 Task: Set up auto-archiving for the calendar with a custom location and parameters.
Action: Mouse moved to (17, 51)
Screenshot: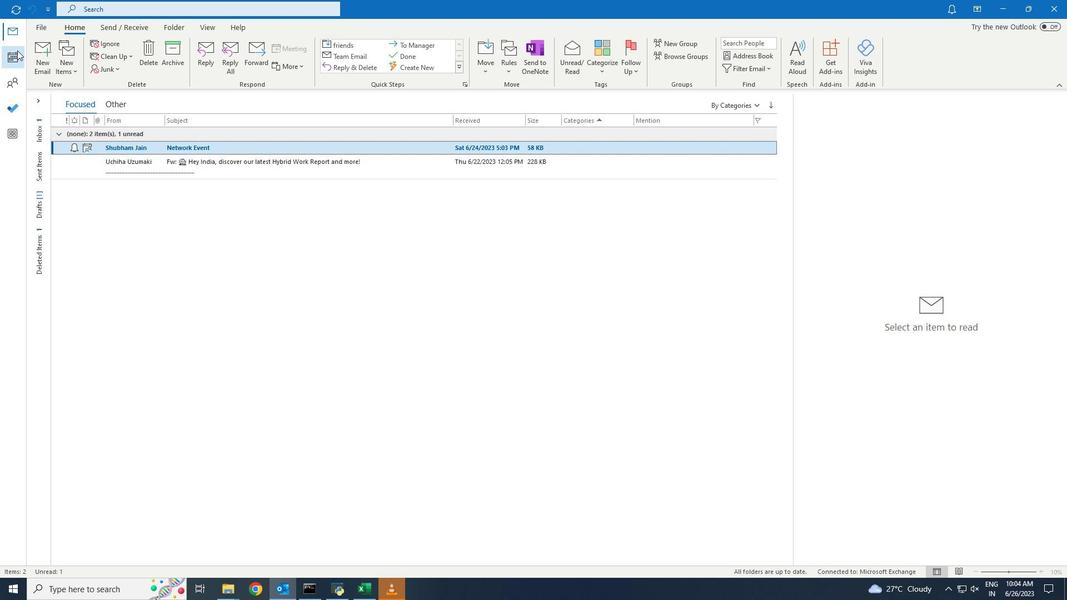 
Action: Mouse pressed left at (17, 51)
Screenshot: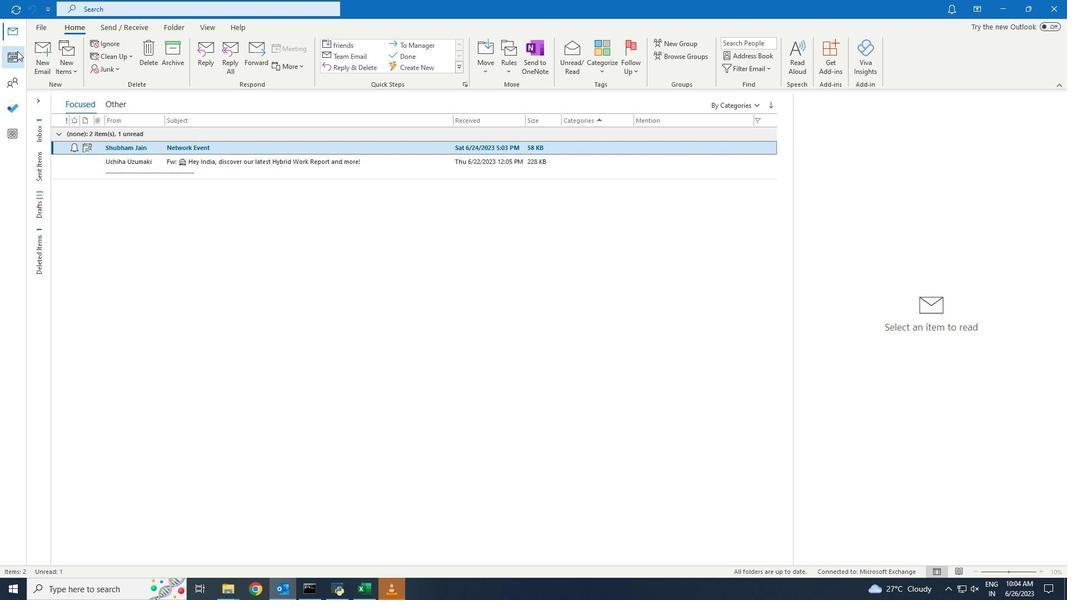 
Action: Mouse moved to (211, 115)
Screenshot: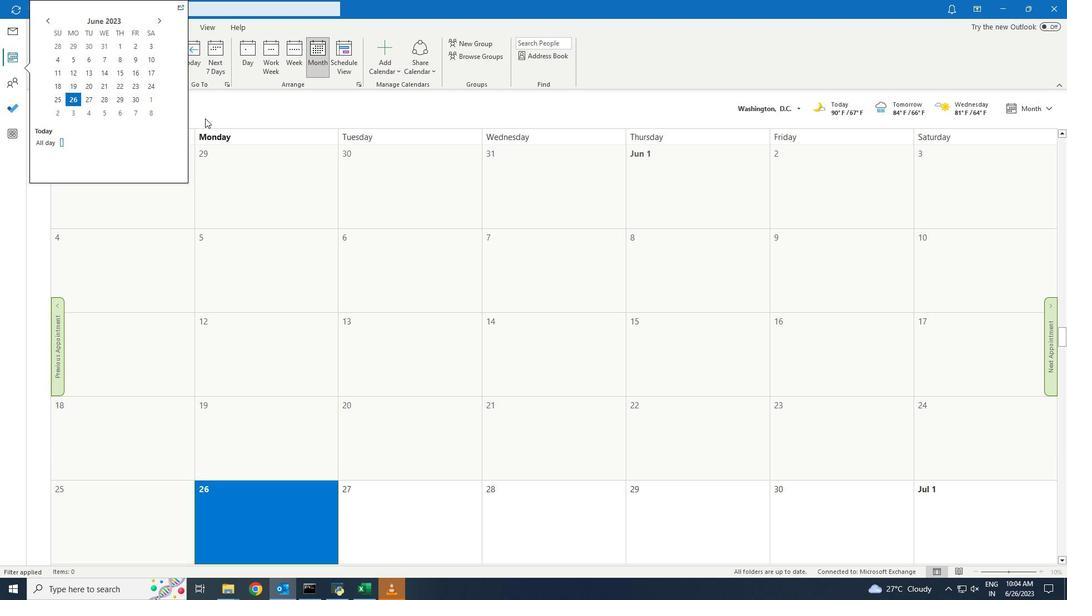 
Action: Mouse pressed left at (211, 115)
Screenshot: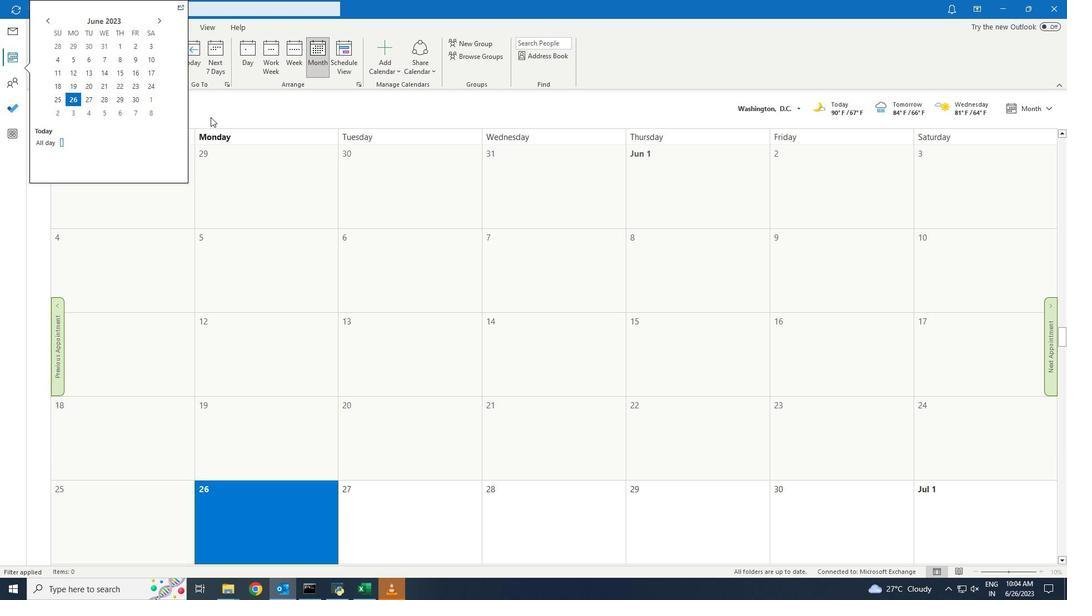 
Action: Mouse moved to (175, 26)
Screenshot: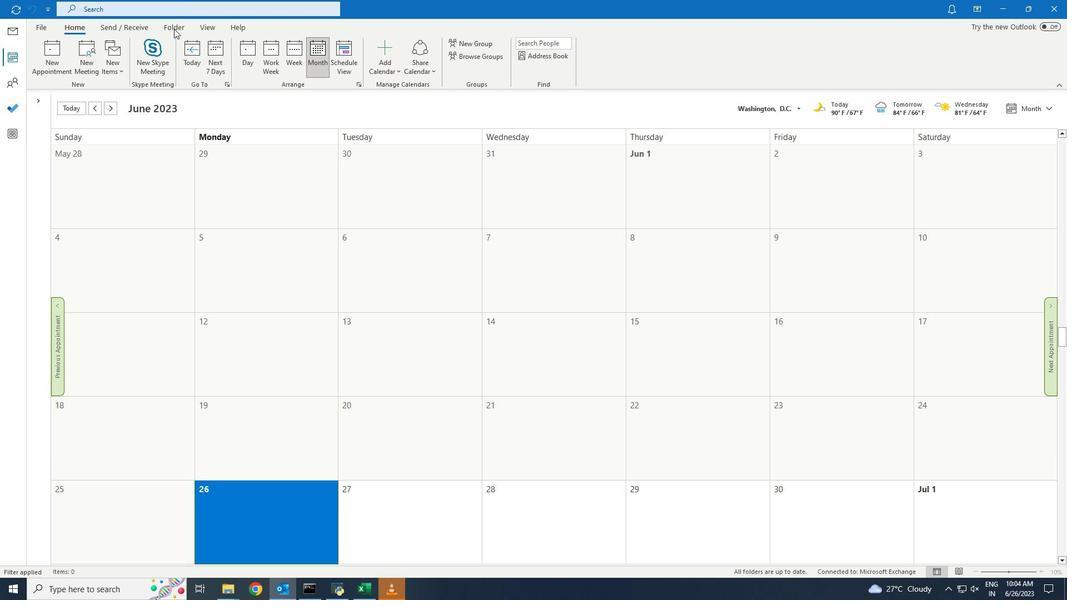 
Action: Mouse pressed left at (175, 26)
Screenshot: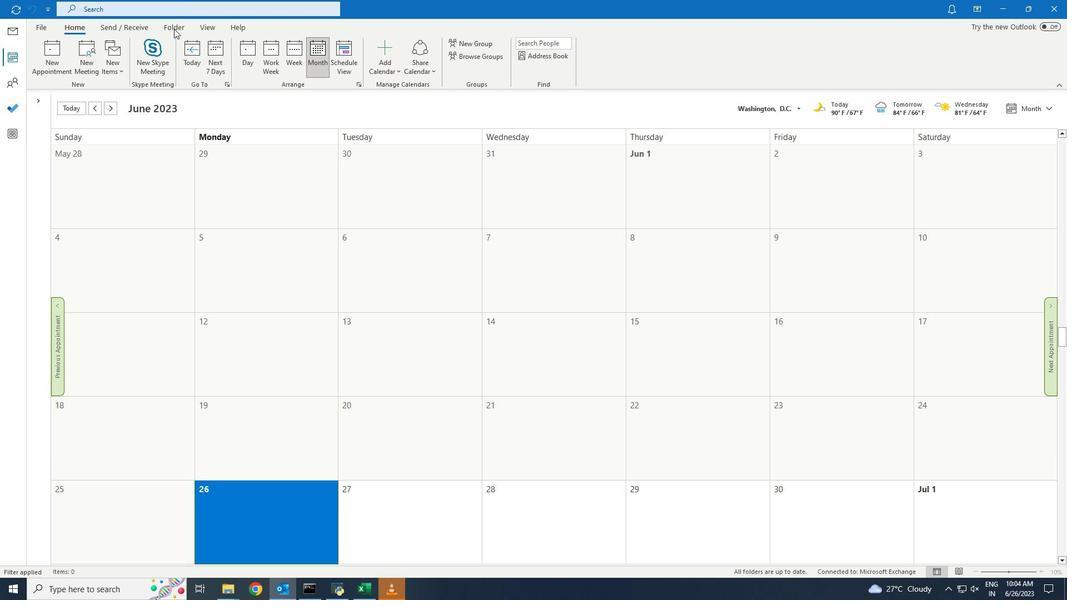 
Action: Mouse moved to (255, 60)
Screenshot: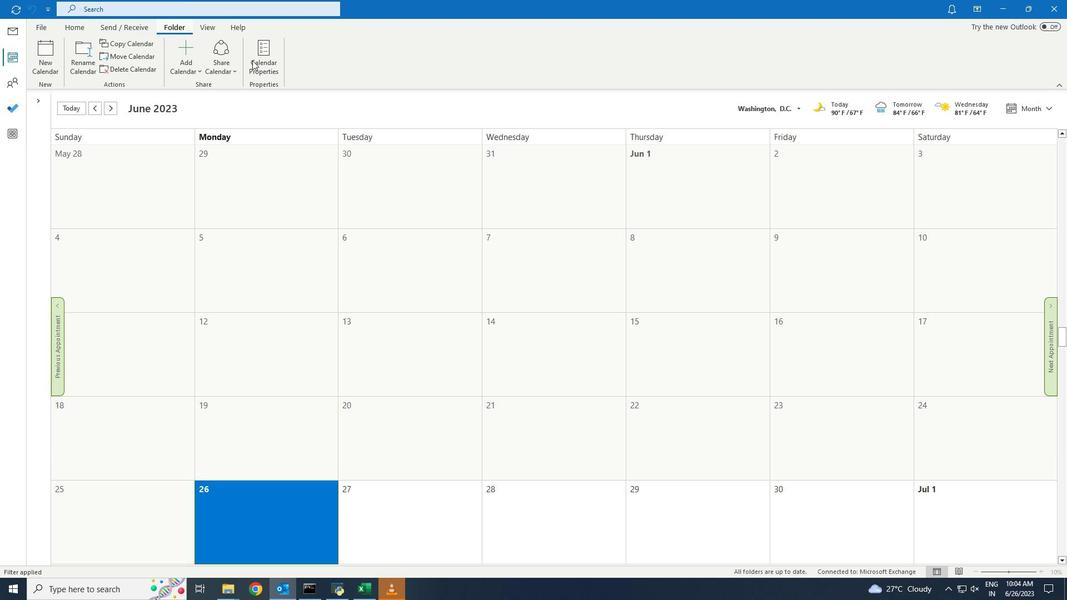 
Action: Mouse pressed left at (255, 60)
Screenshot: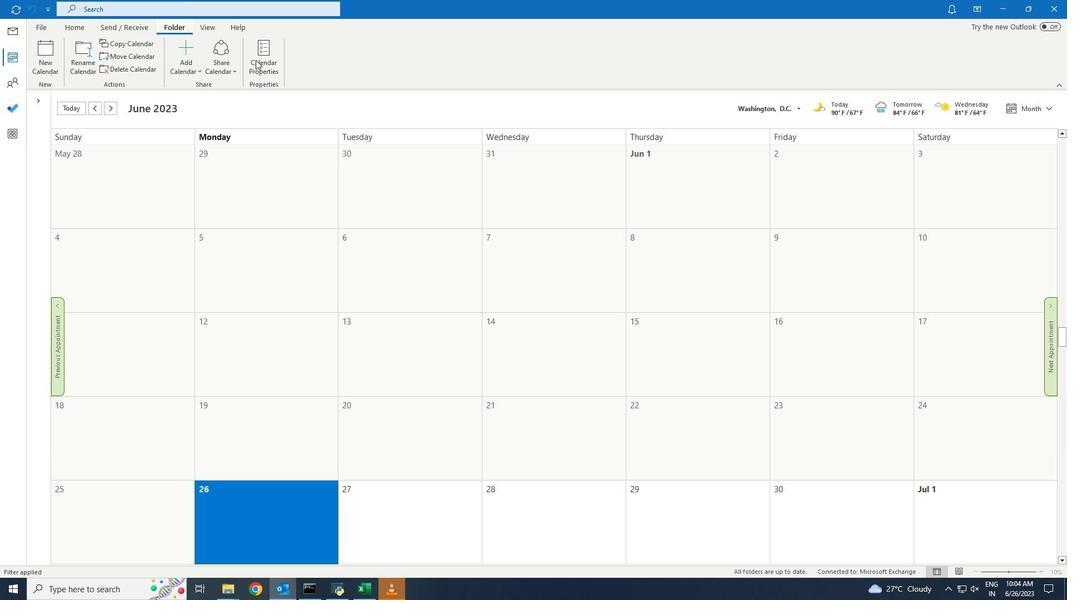 
Action: Mouse moved to (491, 161)
Screenshot: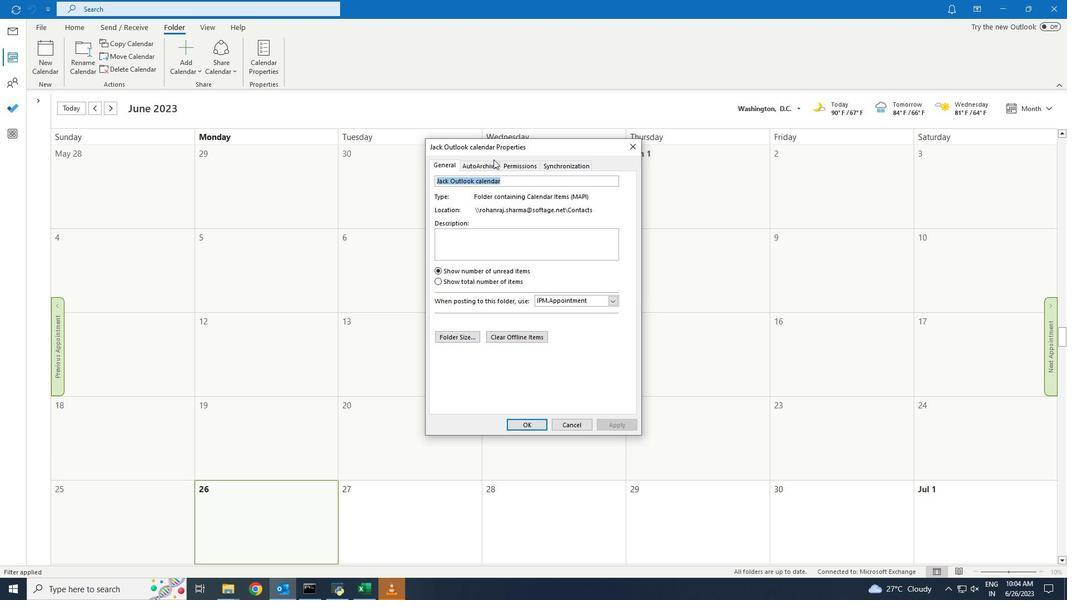 
Action: Mouse pressed left at (491, 161)
Screenshot: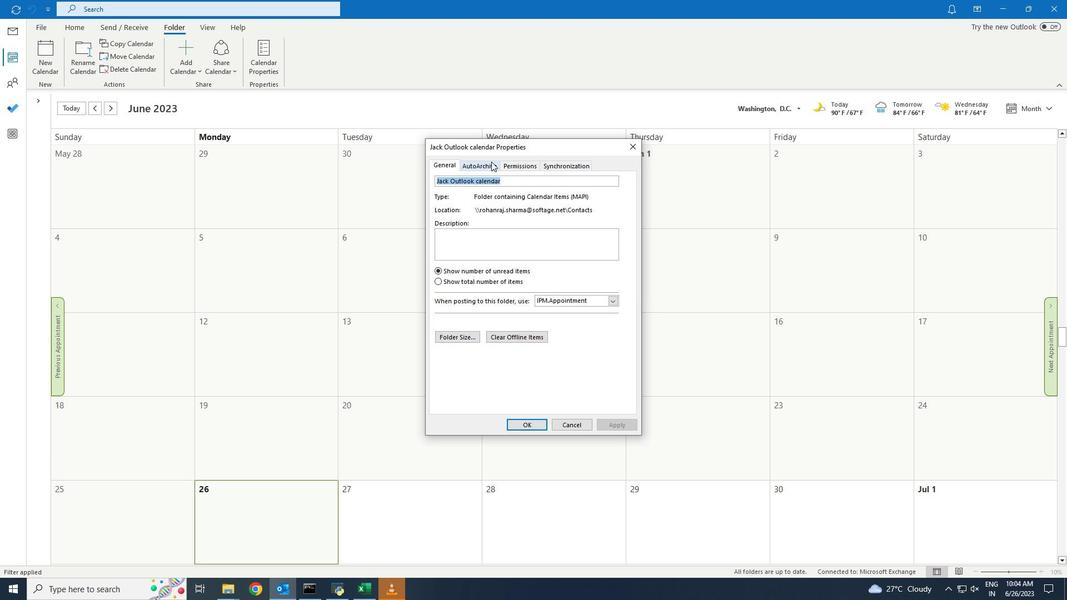 
Action: Mouse moved to (451, 247)
Screenshot: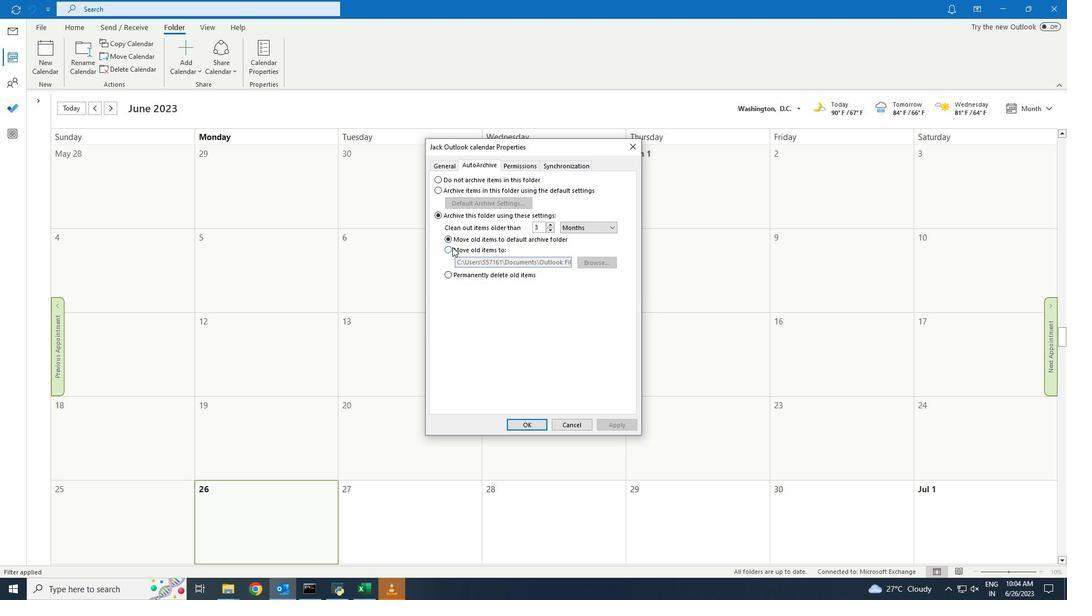 
Action: Mouse pressed left at (451, 247)
Screenshot: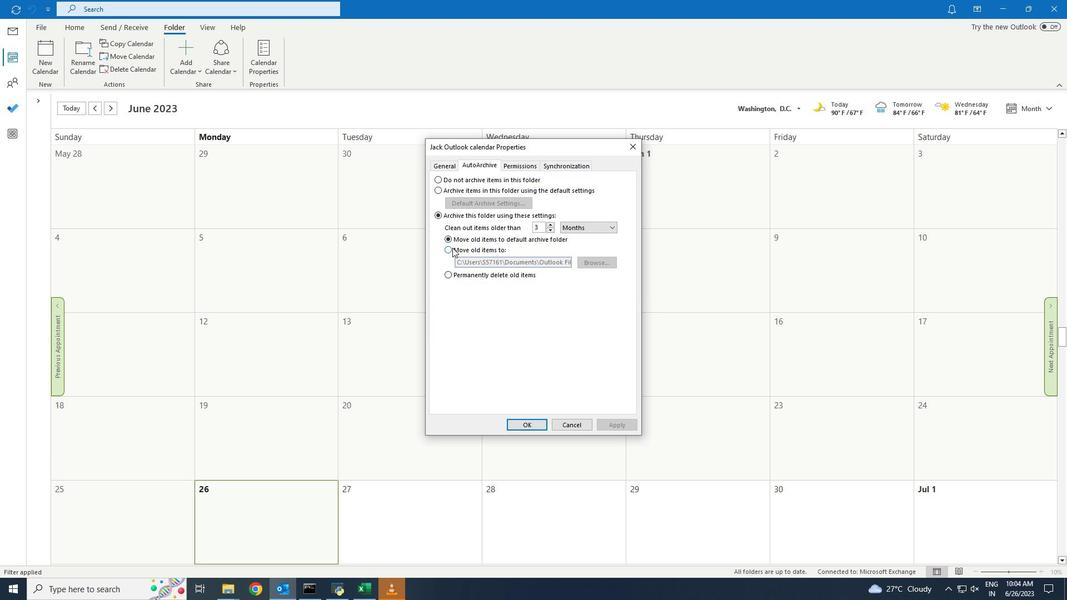 
Action: Mouse moved to (603, 264)
Screenshot: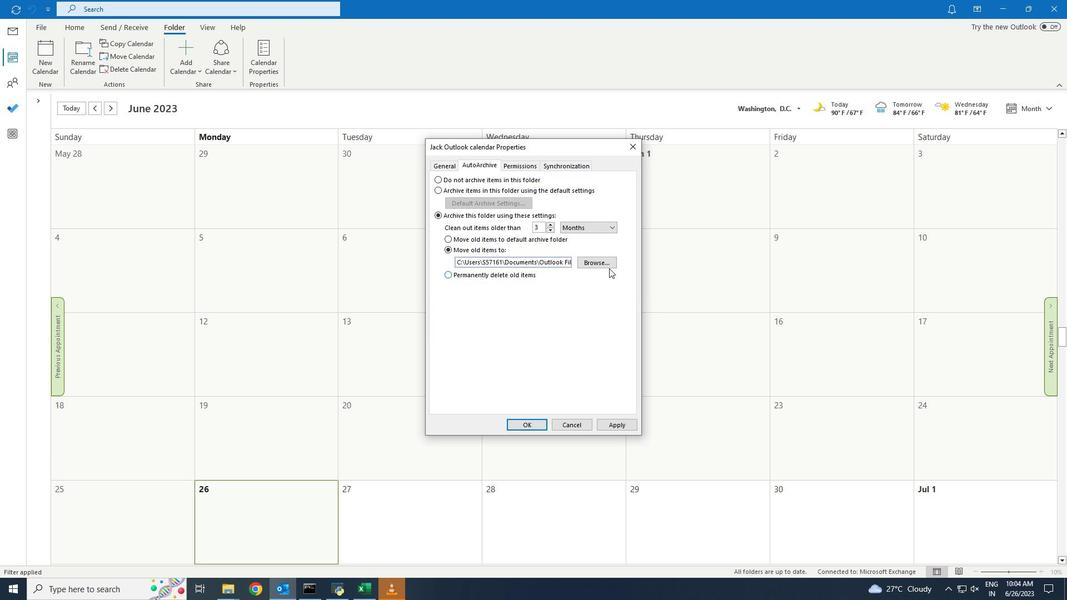 
Action: Mouse pressed left at (603, 264)
Screenshot: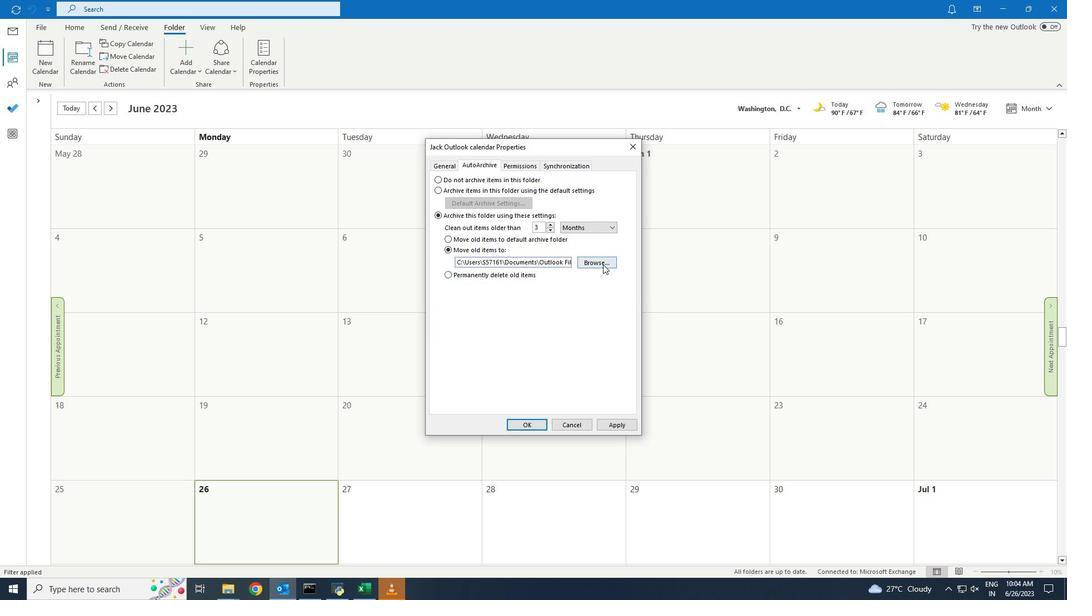 
Action: Mouse moved to (482, 273)
Screenshot: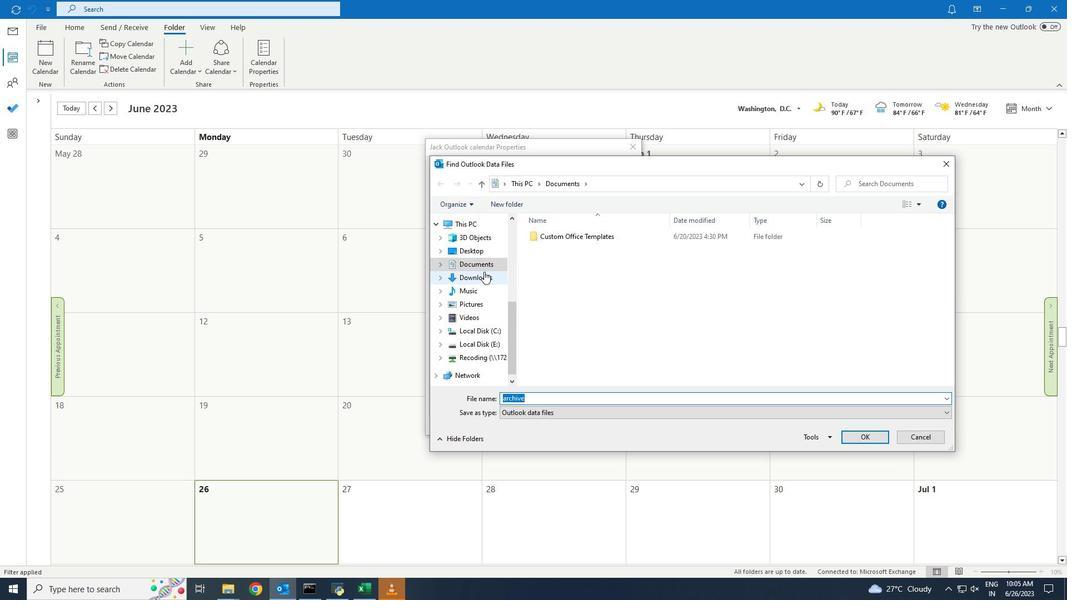 
Action: Mouse pressed left at (482, 273)
Screenshot: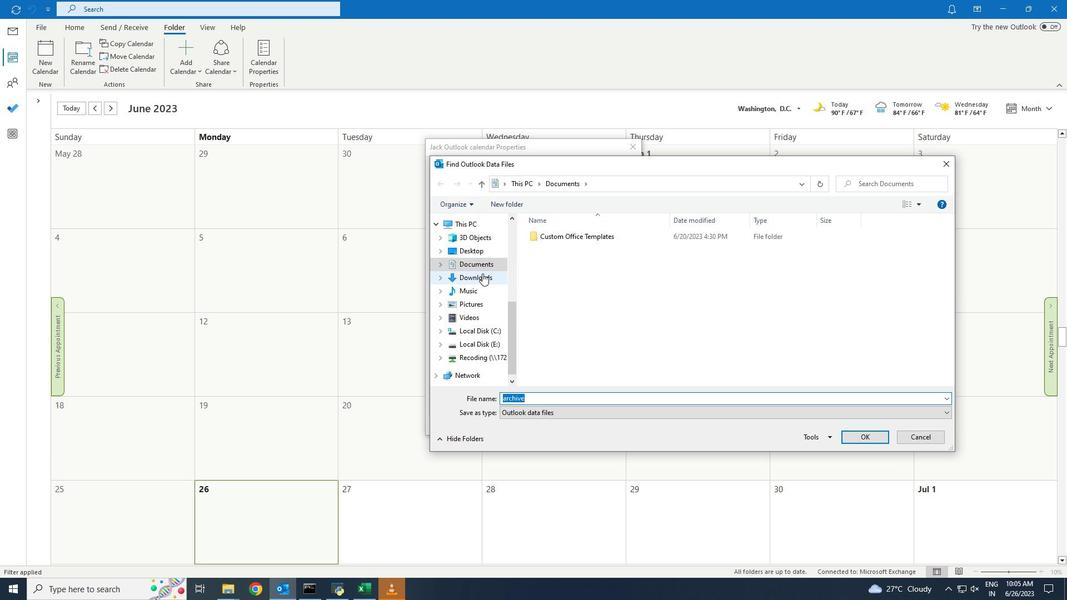 
Action: Mouse moved to (859, 436)
Screenshot: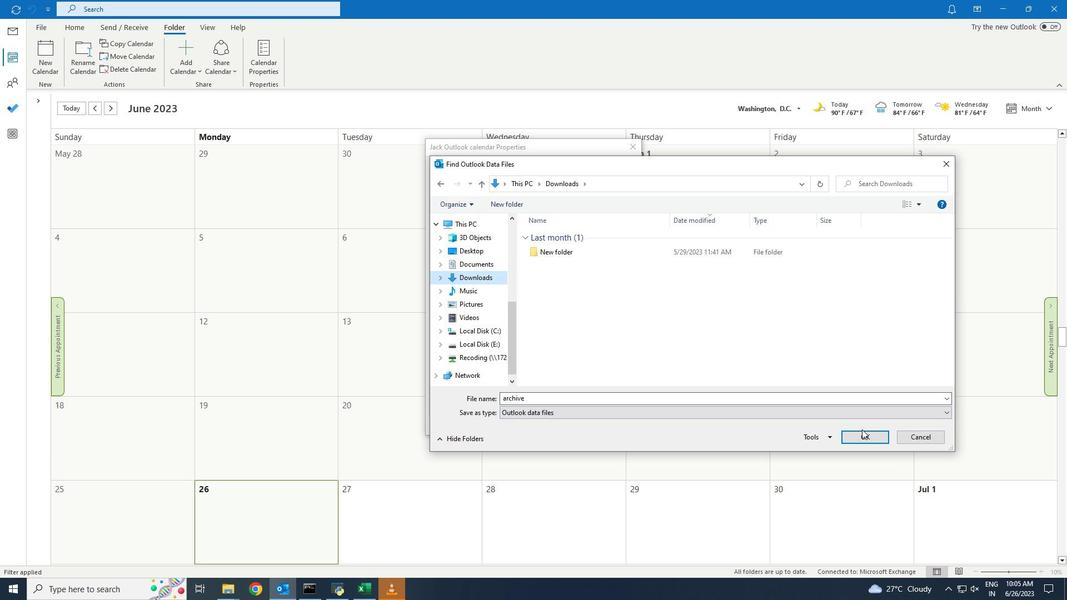 
Action: Mouse pressed left at (859, 436)
Screenshot: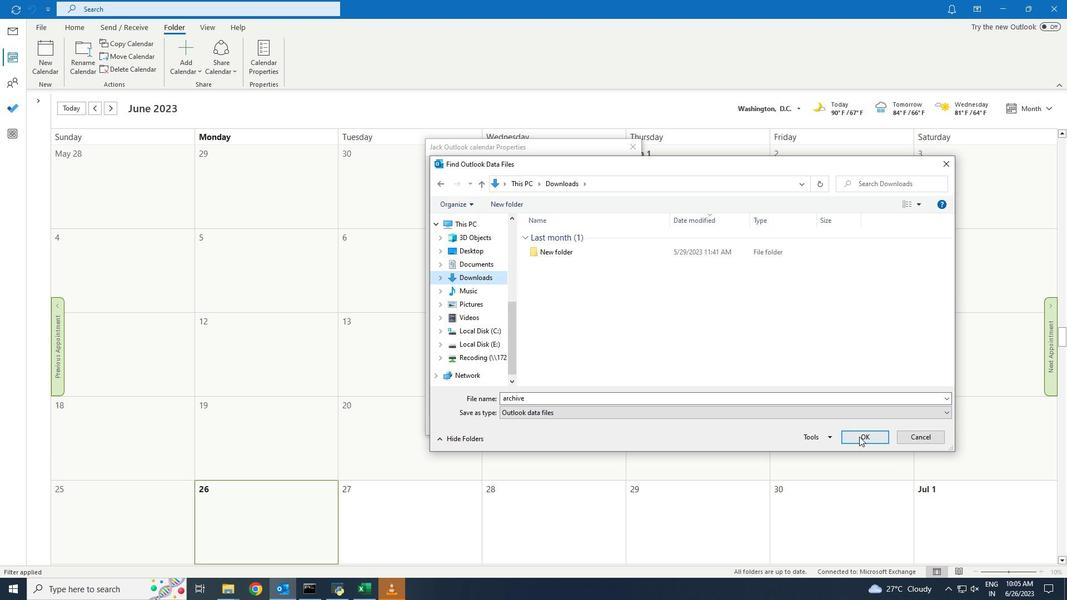 
Action: Mouse moved to (619, 420)
Screenshot: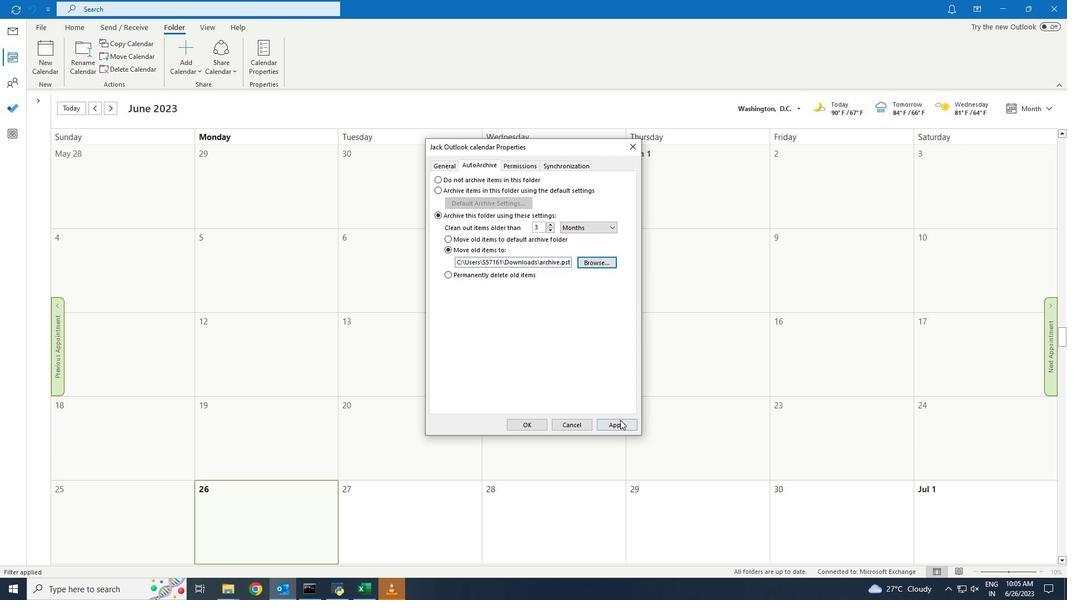 
Action: Mouse pressed left at (619, 420)
Screenshot: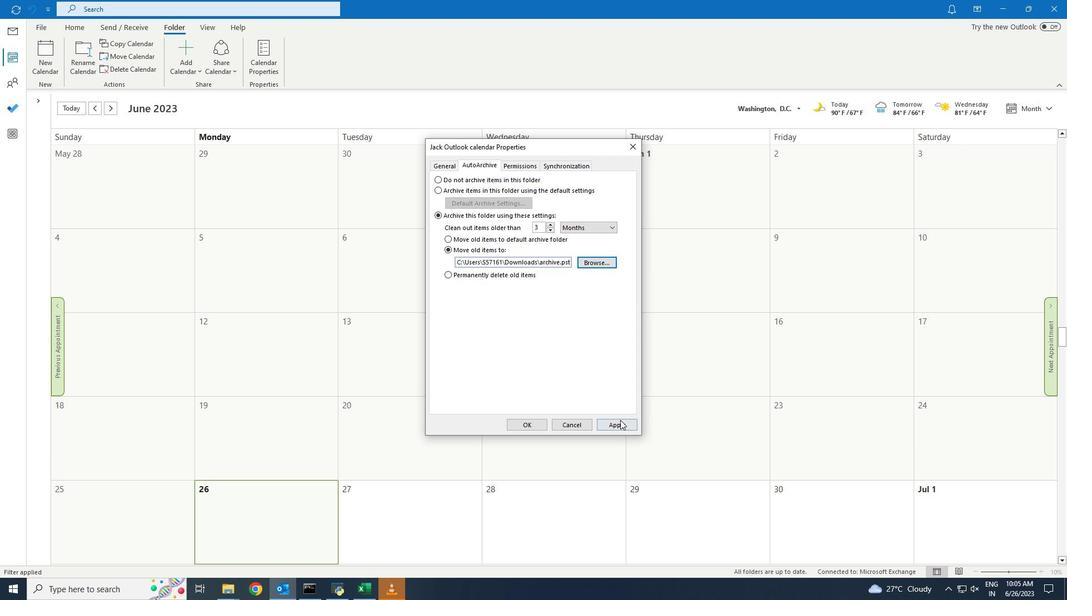 
Action: Mouse moved to (538, 420)
Screenshot: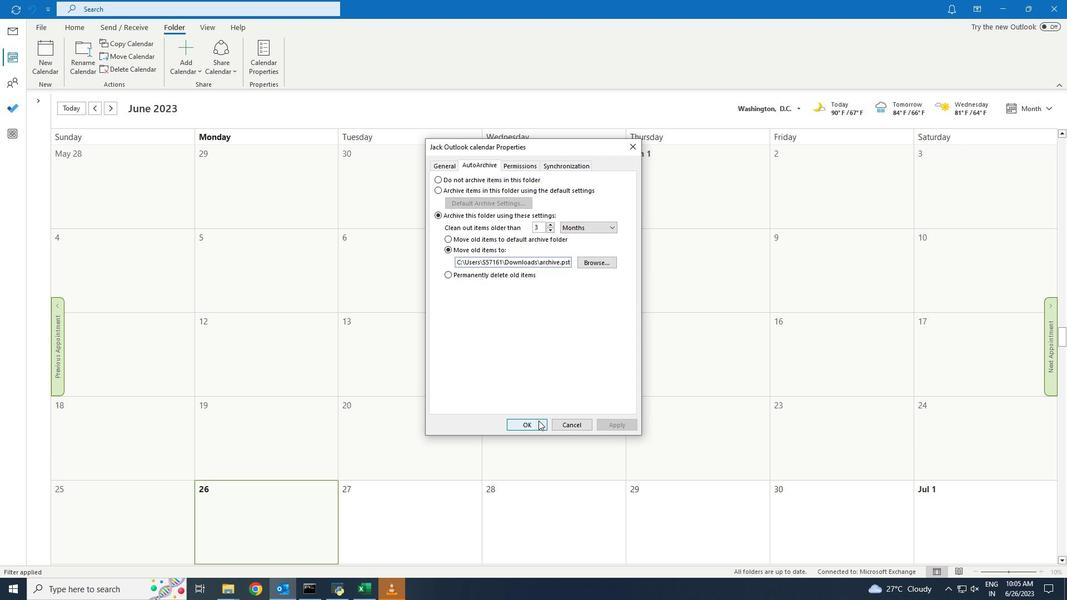 
Action: Mouse pressed left at (538, 420)
Screenshot: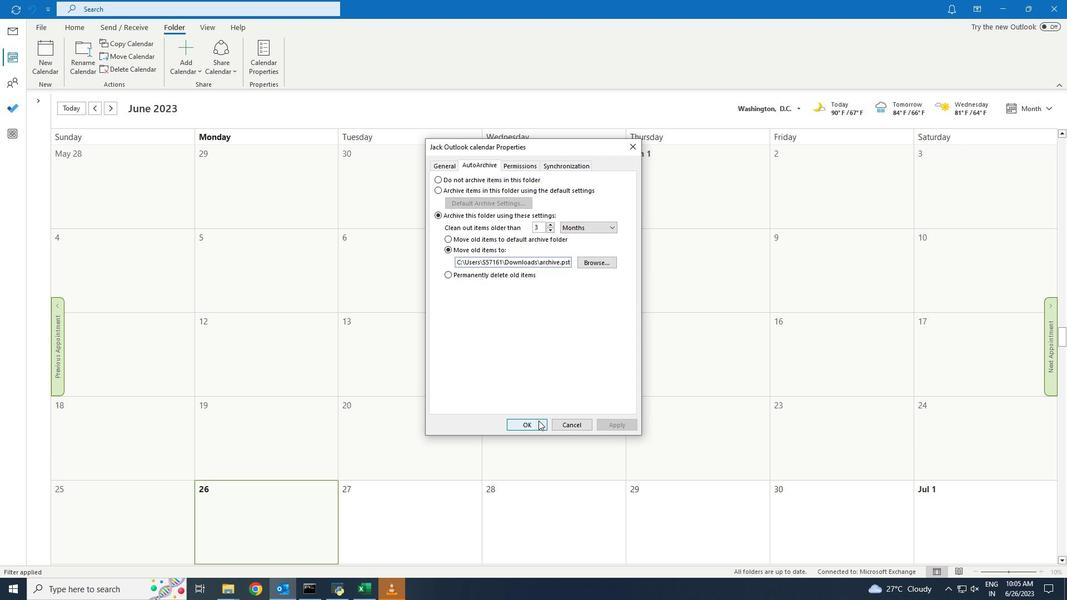 
Action: Mouse moved to (538, 420)
Screenshot: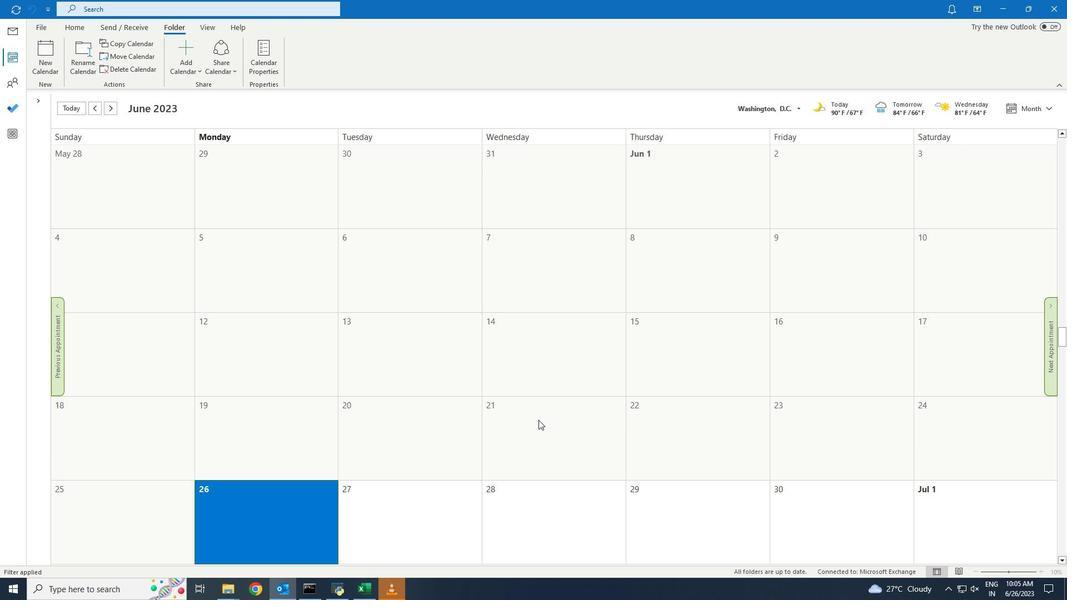 
